 Task: Create a section Cosmic Sprint and in the section, add a milestone Cloud Disaster Recovery Planning in the project AgileOrigin
Action: Mouse moved to (520, 403)
Screenshot: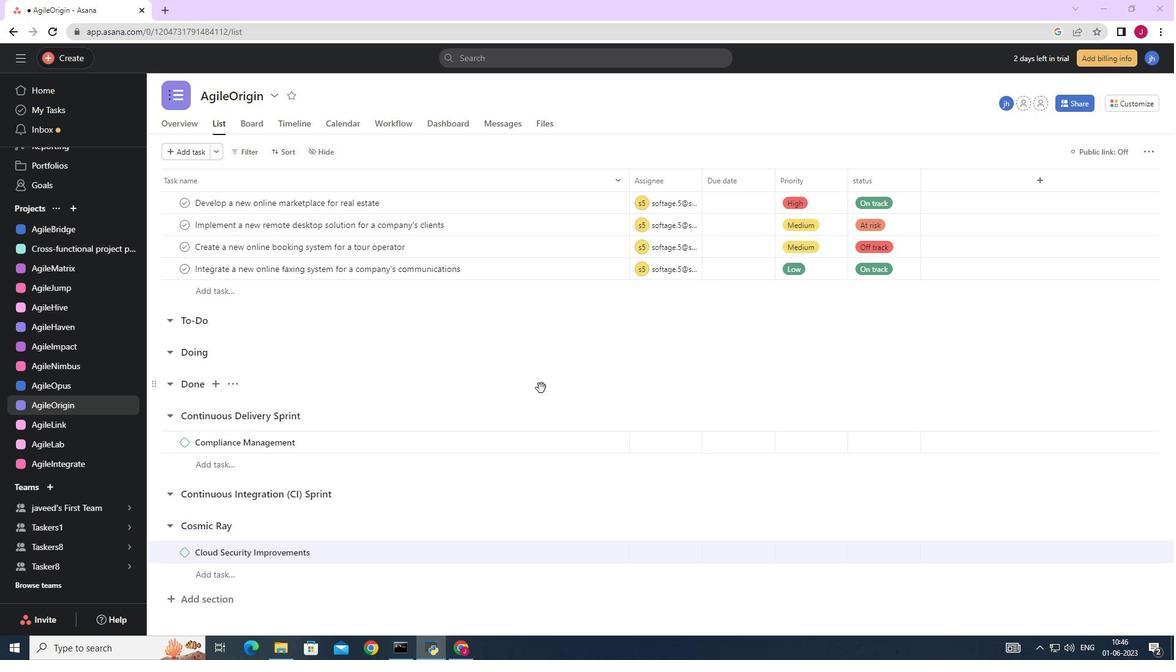 
Action: Mouse scrolled (520, 403) with delta (0, 0)
Screenshot: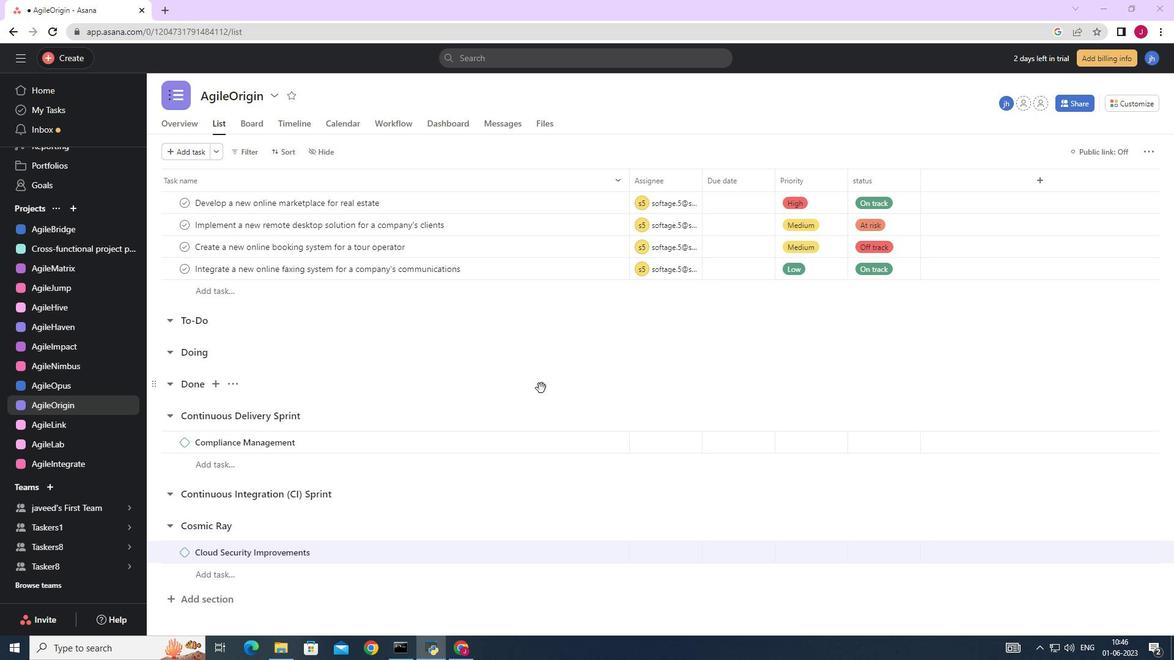 
Action: Mouse moved to (519, 404)
Screenshot: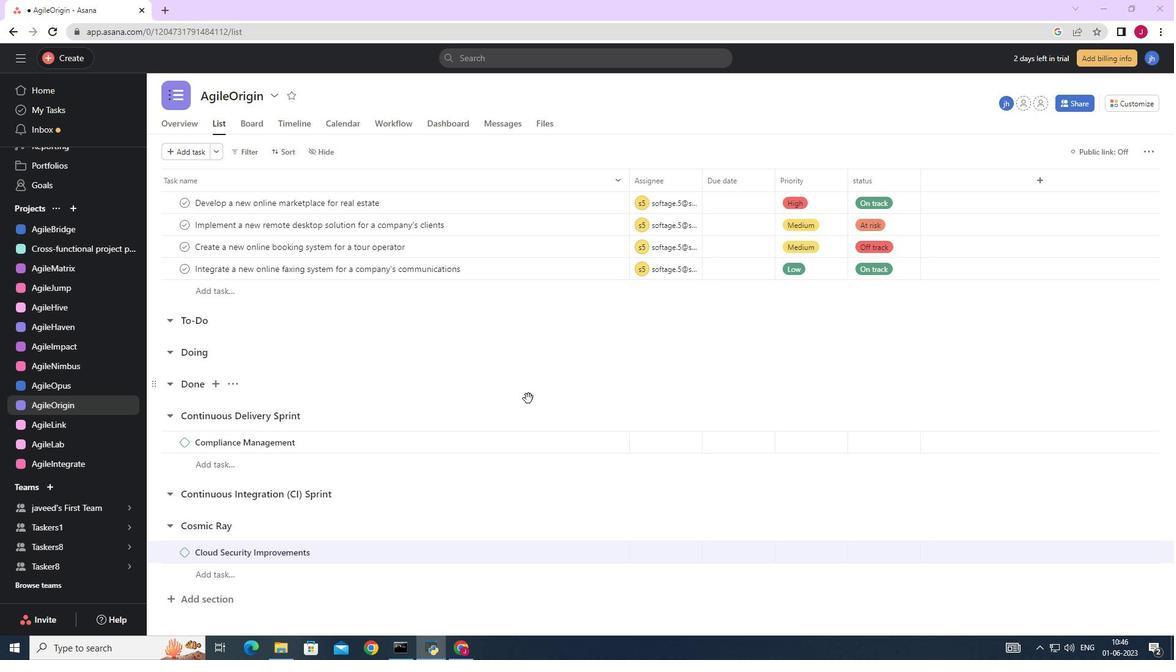 
Action: Mouse scrolled (519, 403) with delta (0, 0)
Screenshot: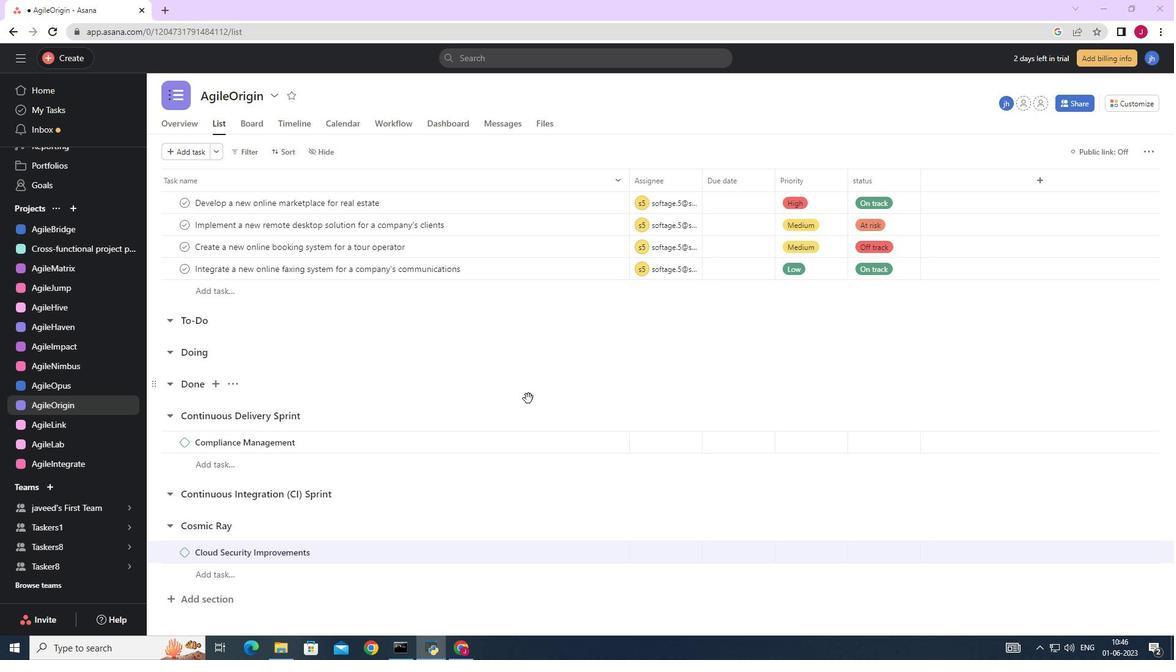 
Action: Mouse scrolled (519, 403) with delta (0, 0)
Screenshot: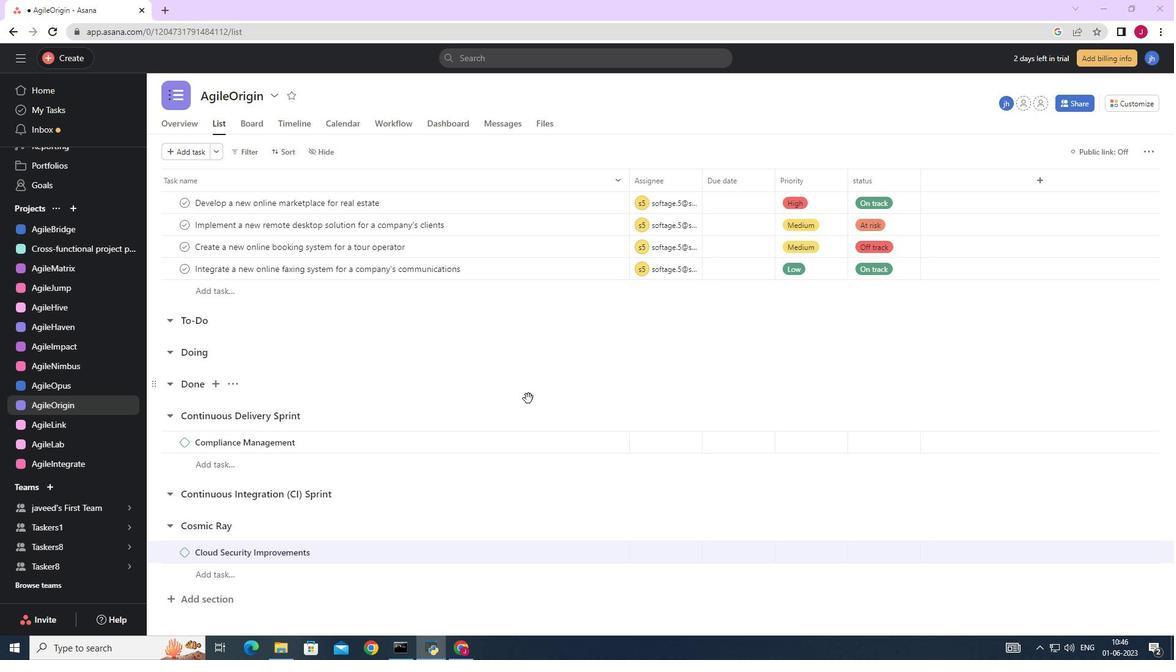
Action: Mouse scrolled (519, 403) with delta (0, 0)
Screenshot: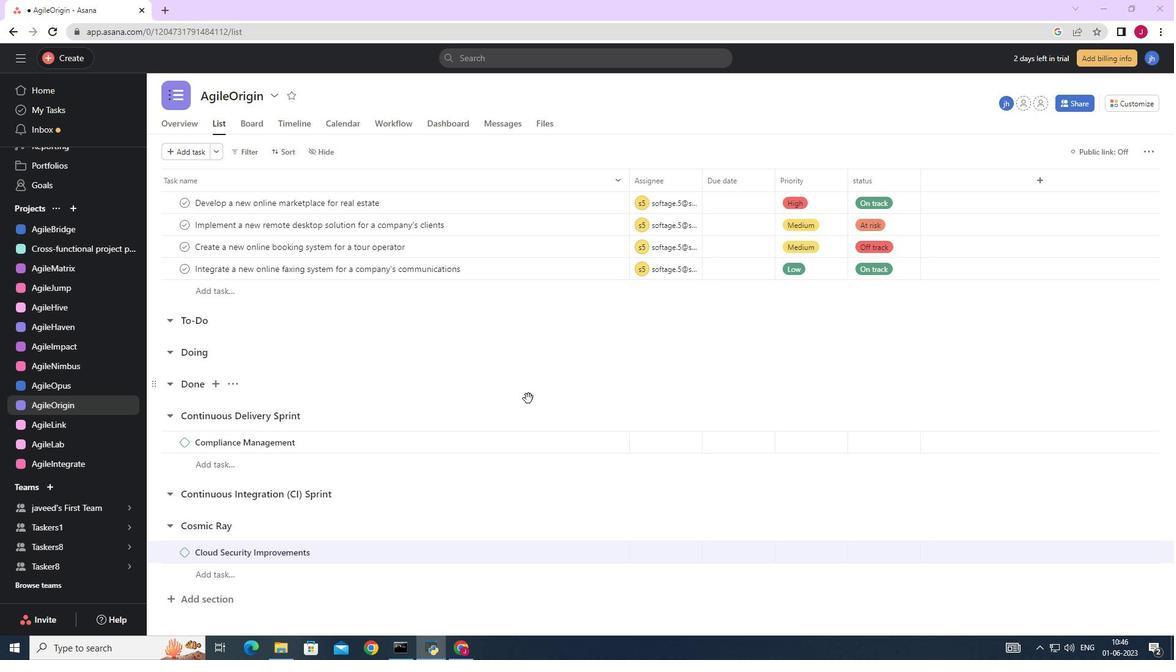 
Action: Mouse moved to (519, 404)
Screenshot: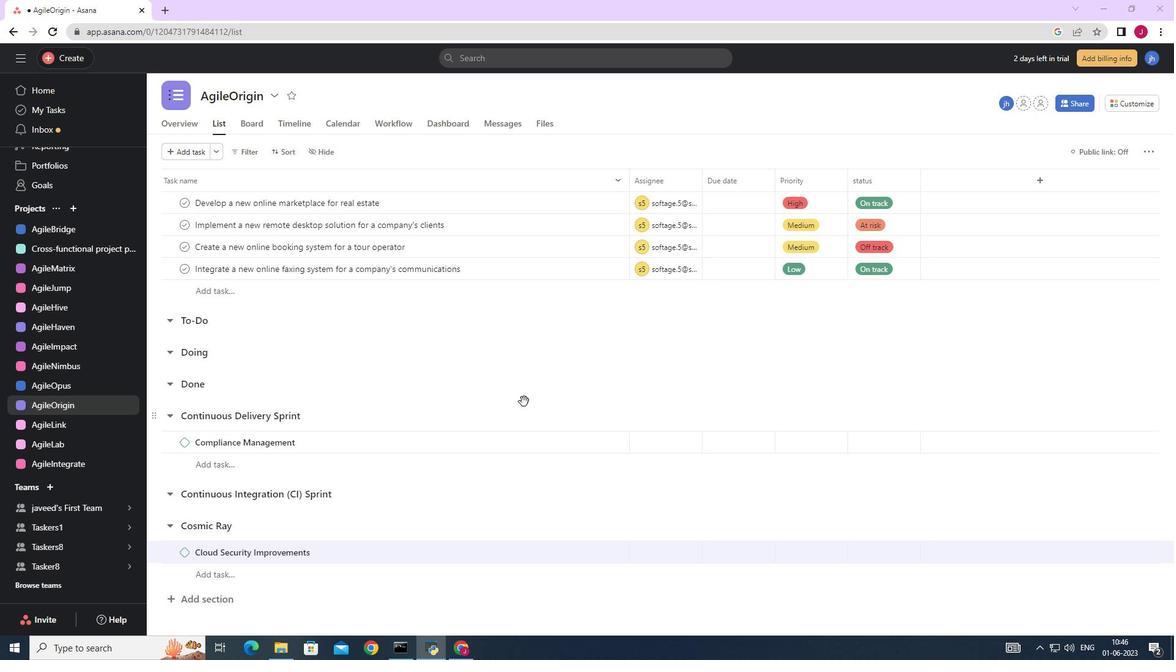 
Action: Mouse scrolled (519, 404) with delta (0, 0)
Screenshot: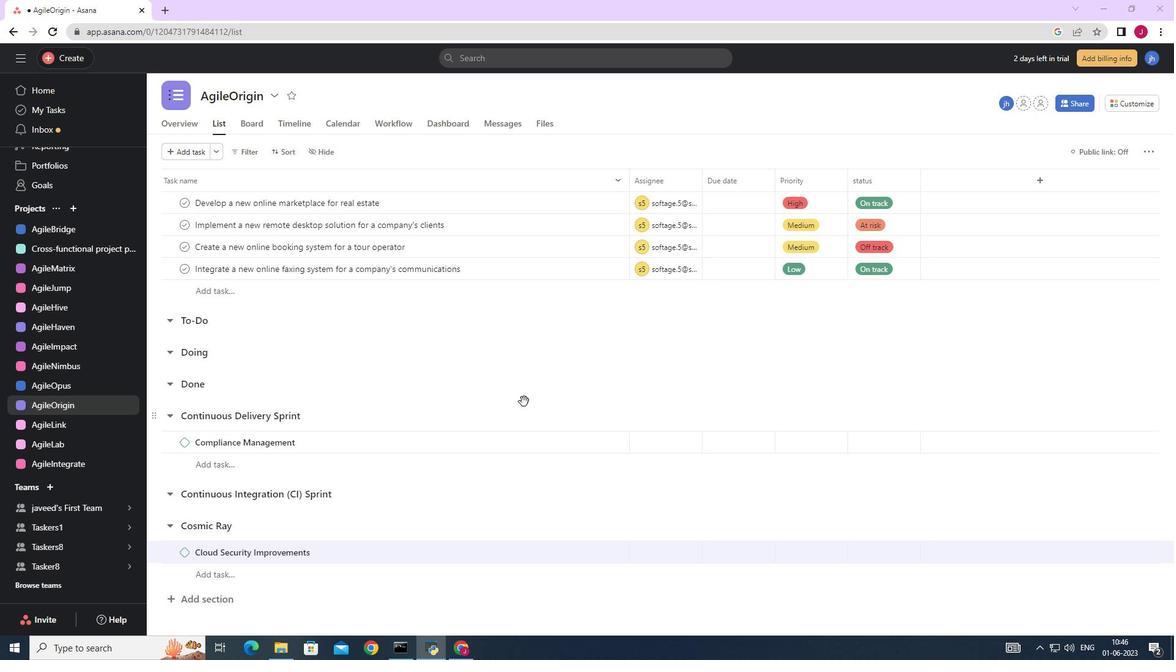 
Action: Mouse moved to (382, 448)
Screenshot: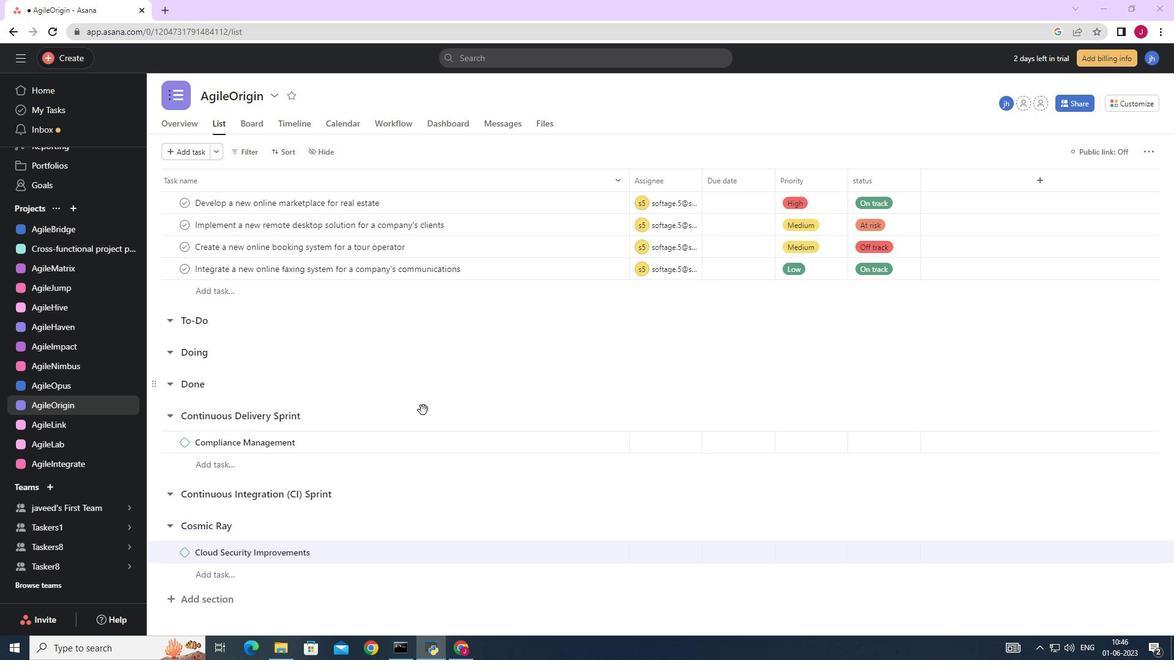 
Action: Mouse scrolled (383, 446) with delta (0, 0)
Screenshot: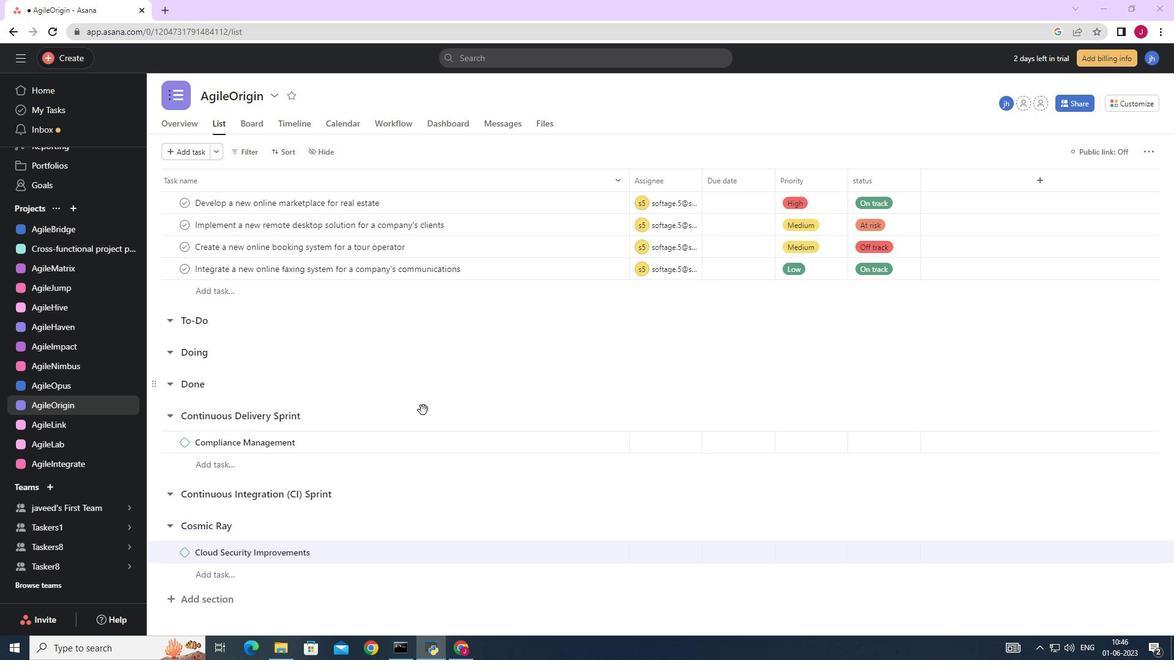 
Action: Mouse moved to (364, 468)
Screenshot: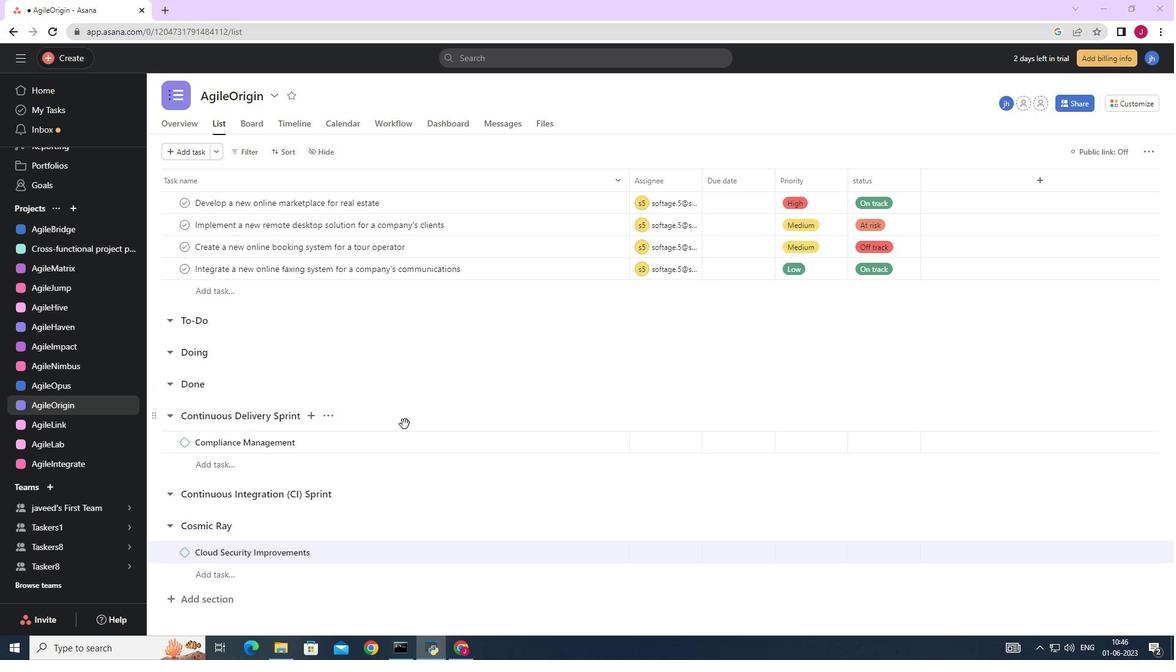 
Action: Mouse scrolled (367, 466) with delta (0, 0)
Screenshot: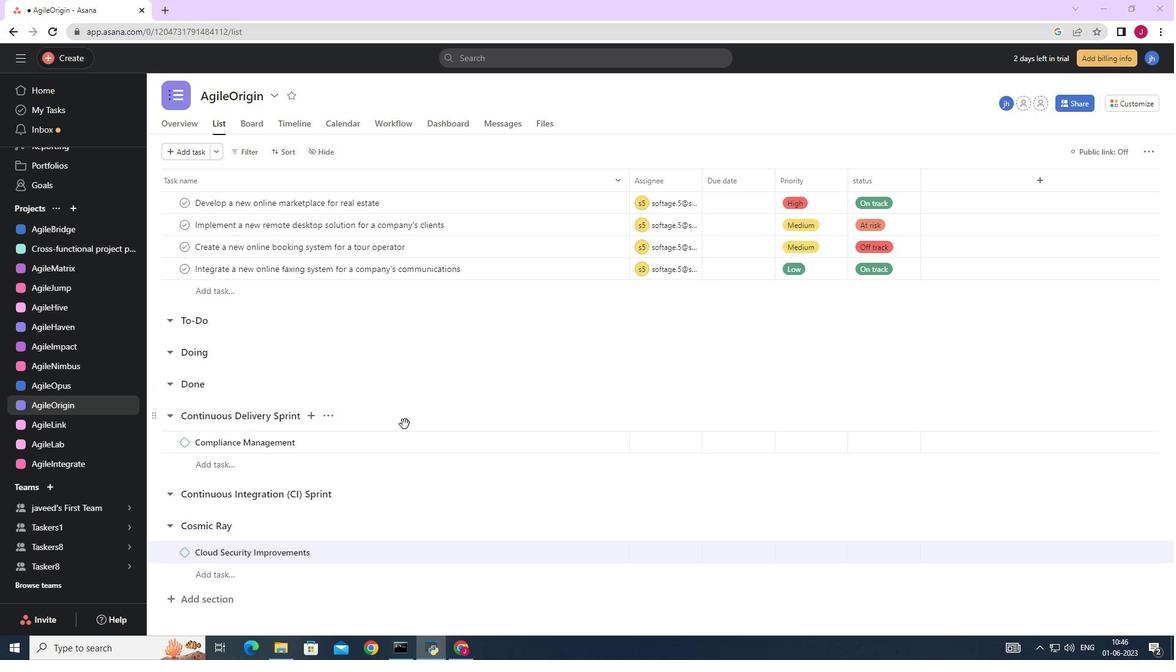 
Action: Mouse moved to (344, 481)
Screenshot: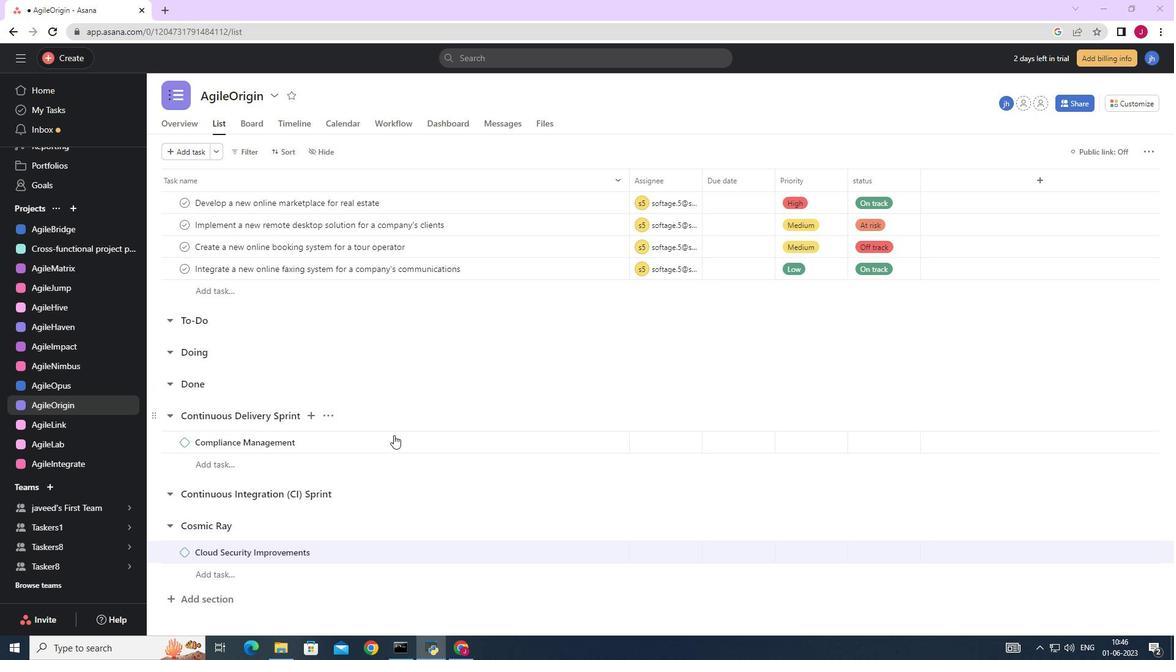 
Action: Mouse scrolled (344, 480) with delta (0, 0)
Screenshot: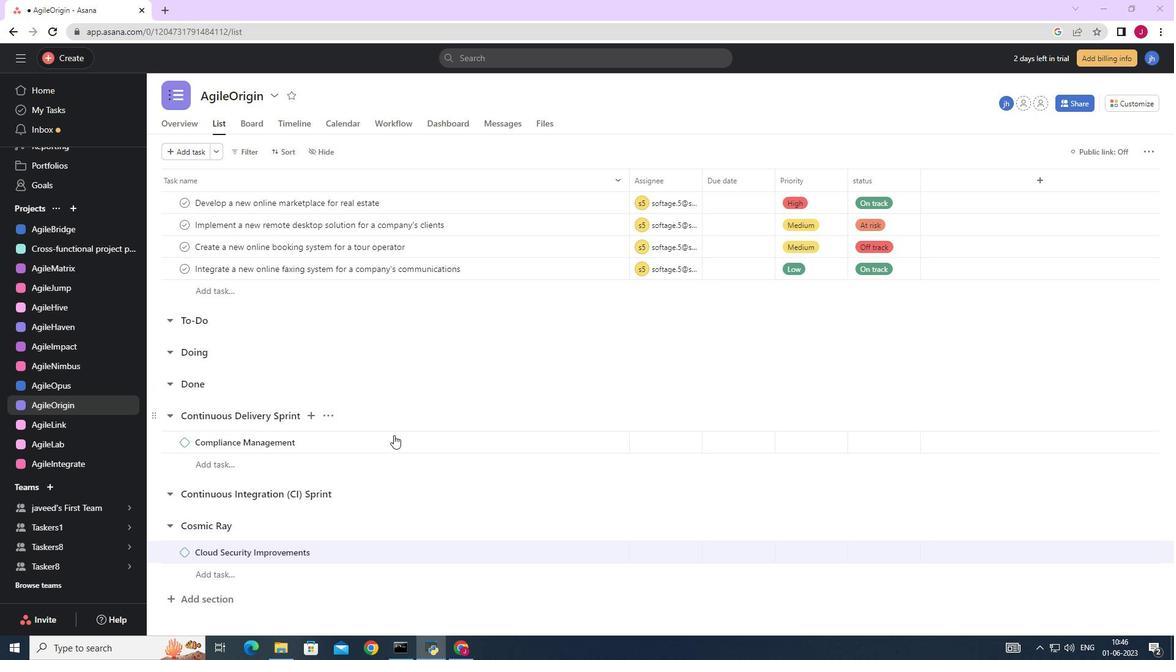 
Action: Mouse moved to (209, 602)
Screenshot: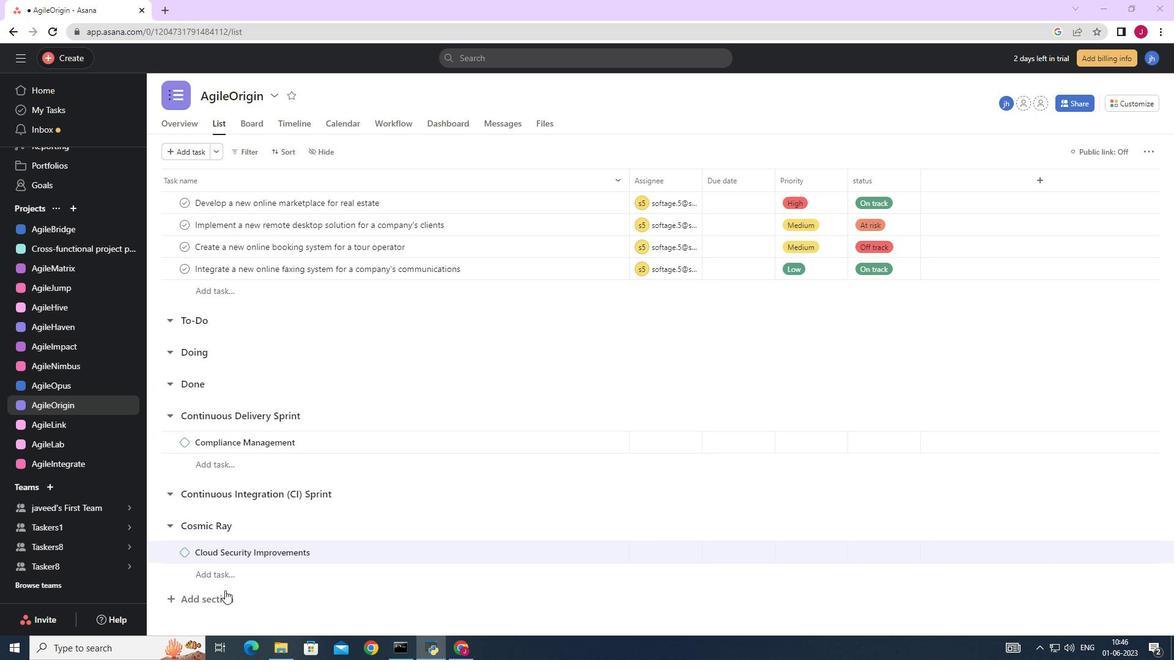 
Action: Mouse pressed left at (209, 602)
Screenshot: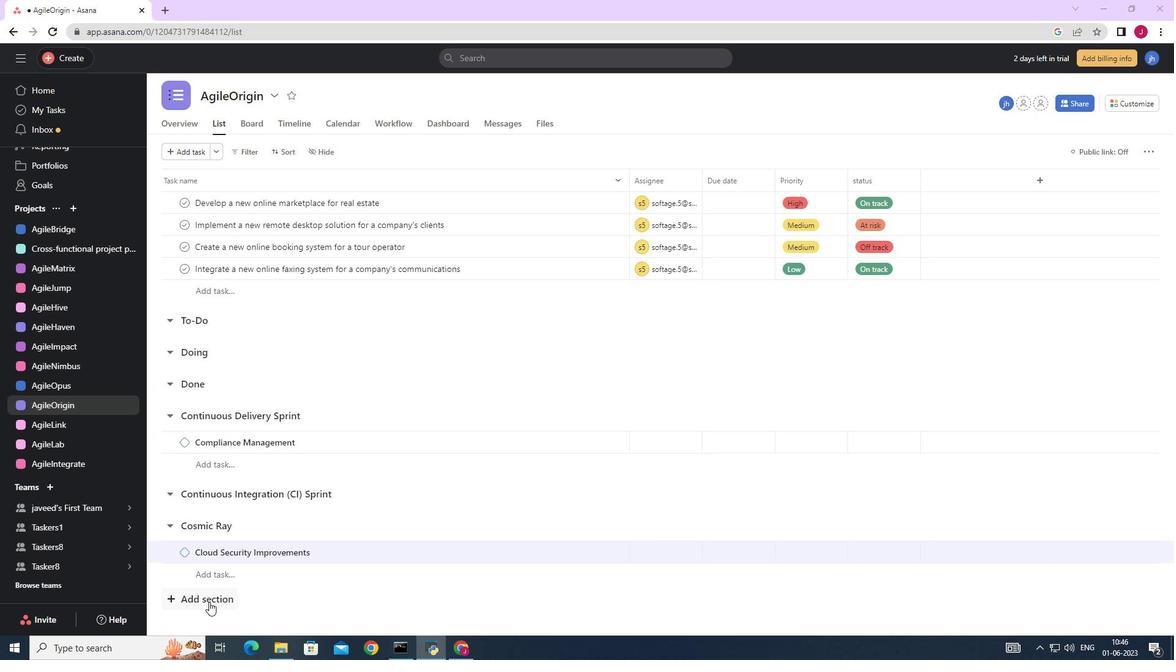
Action: Mouse moved to (227, 600)
Screenshot: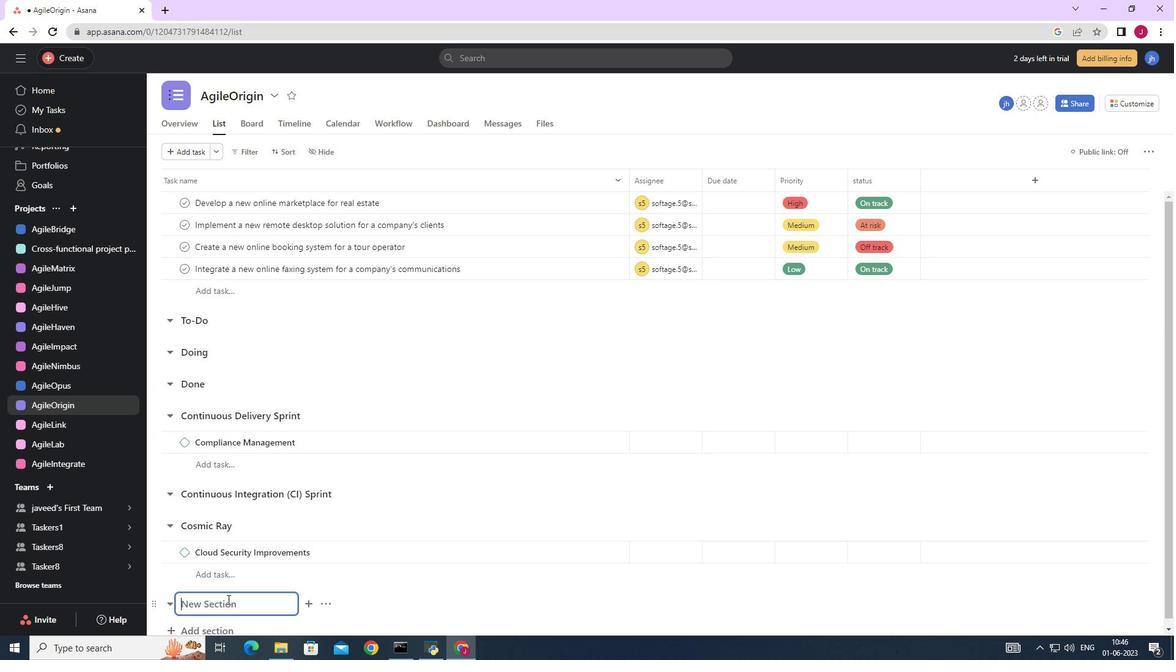 
Action: Mouse scrolled (227, 599) with delta (0, 0)
Screenshot: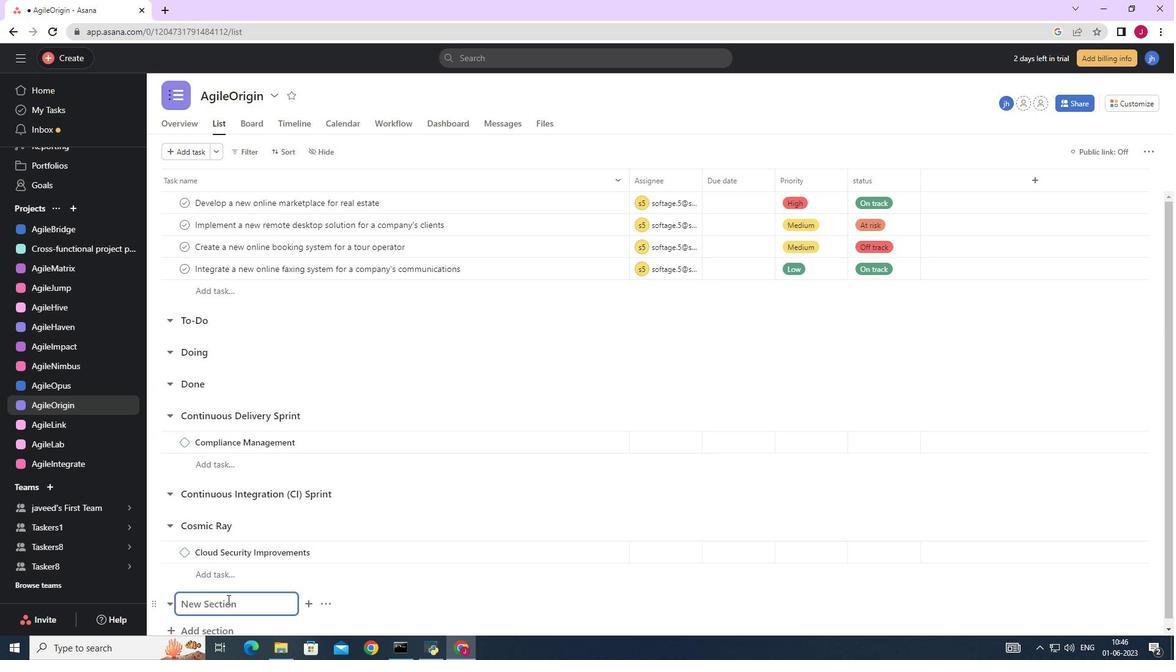 
Action: Mouse scrolled (227, 599) with delta (0, 0)
Screenshot: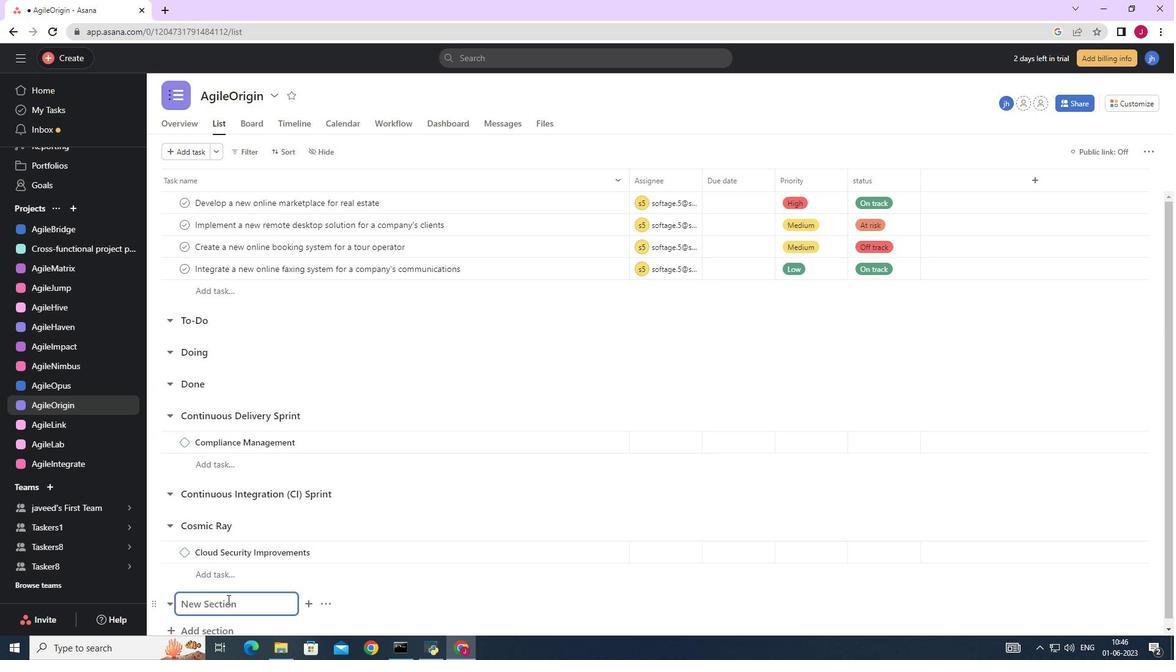 
Action: Mouse scrolled (227, 599) with delta (0, 0)
Screenshot: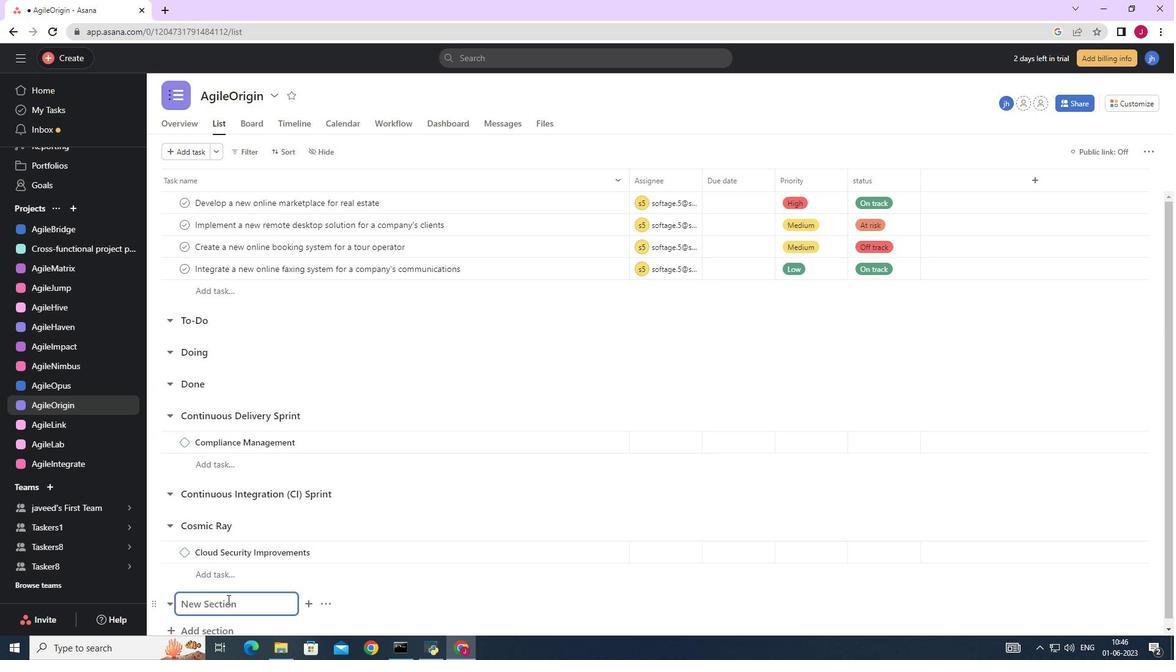 
Action: Mouse scrolled (227, 599) with delta (0, 0)
Screenshot: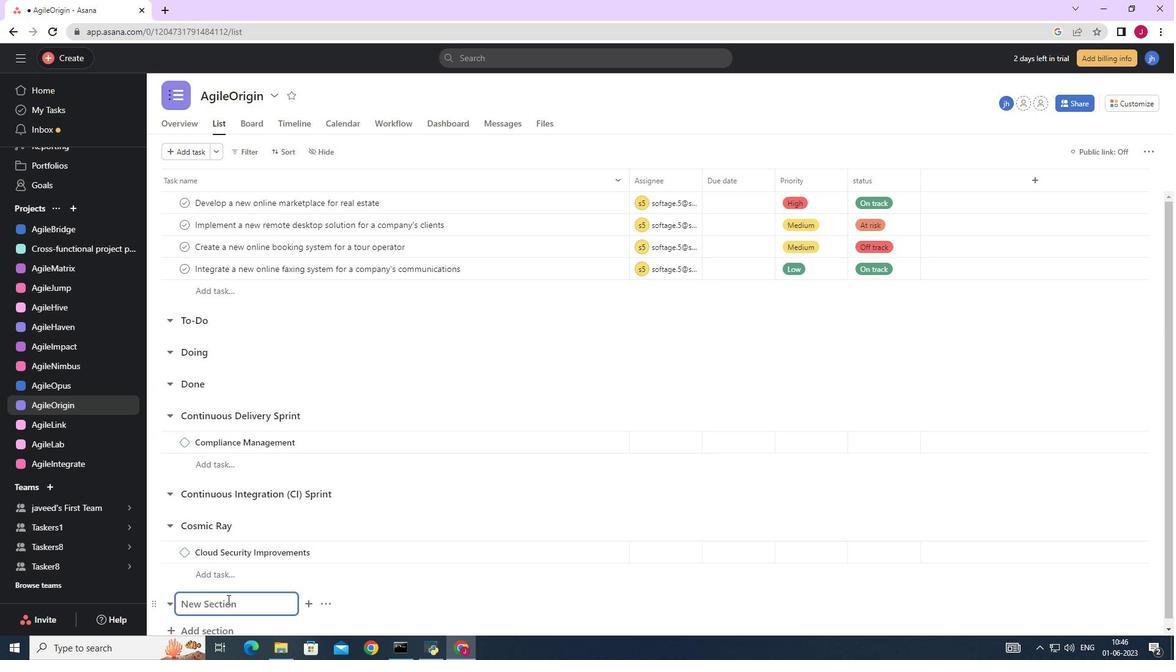 
Action: Mouse moved to (228, 597)
Screenshot: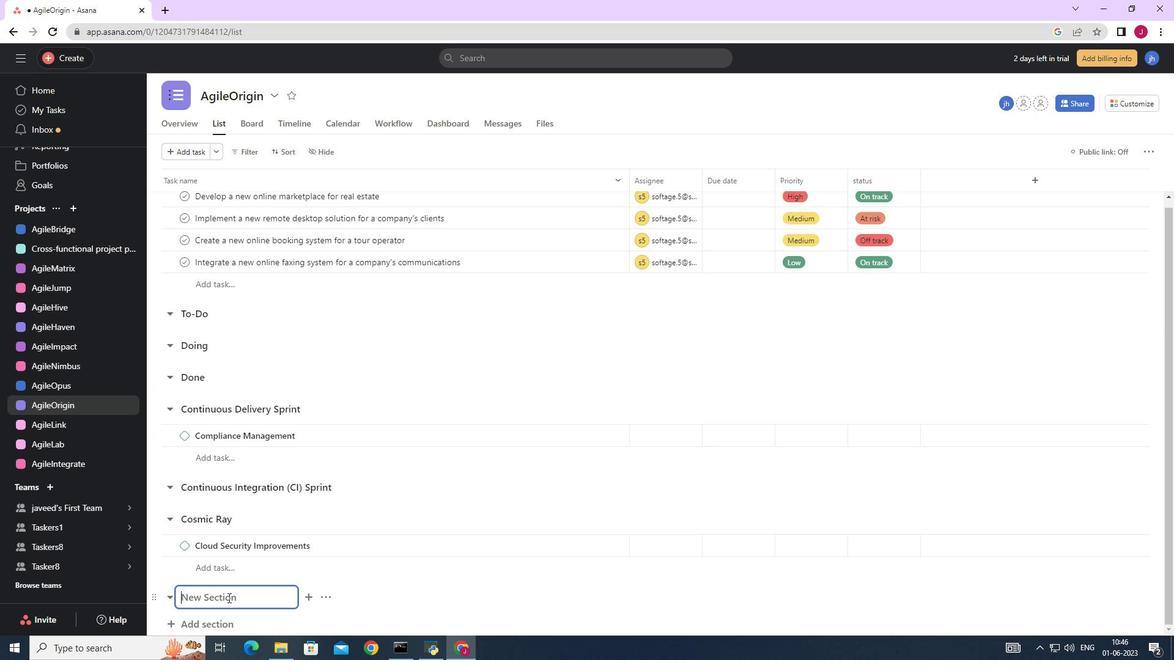 
Action: Key pressed <Key.caps_lock>C<Key.caps_lock>o
Screenshot: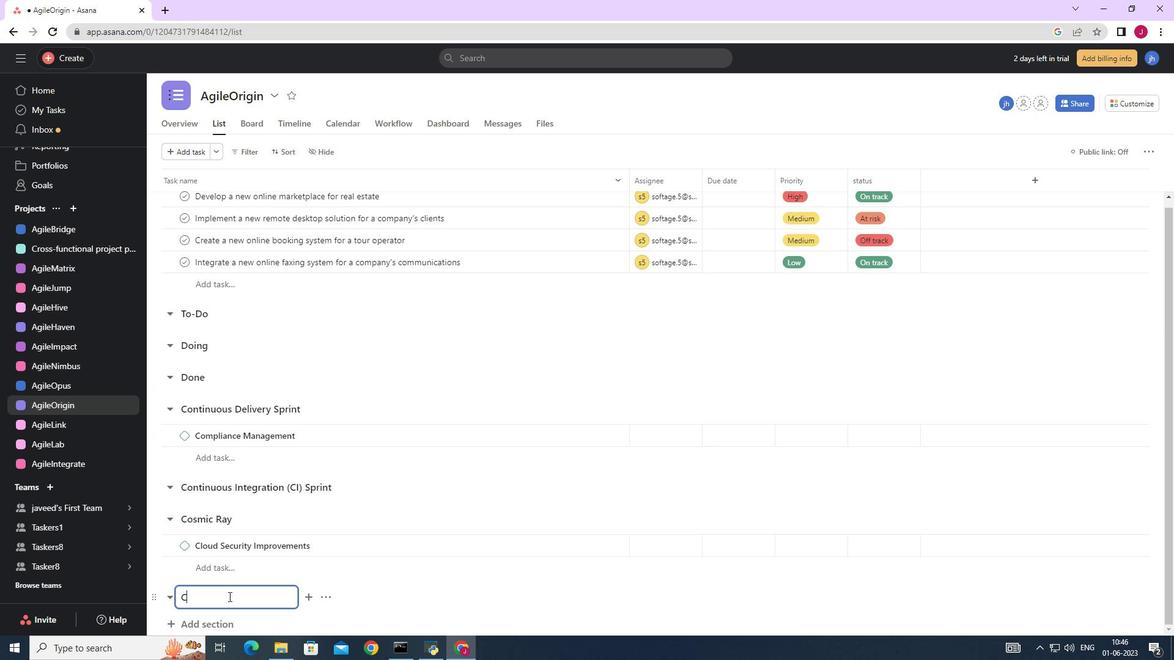 
Action: Mouse moved to (228, 597)
Screenshot: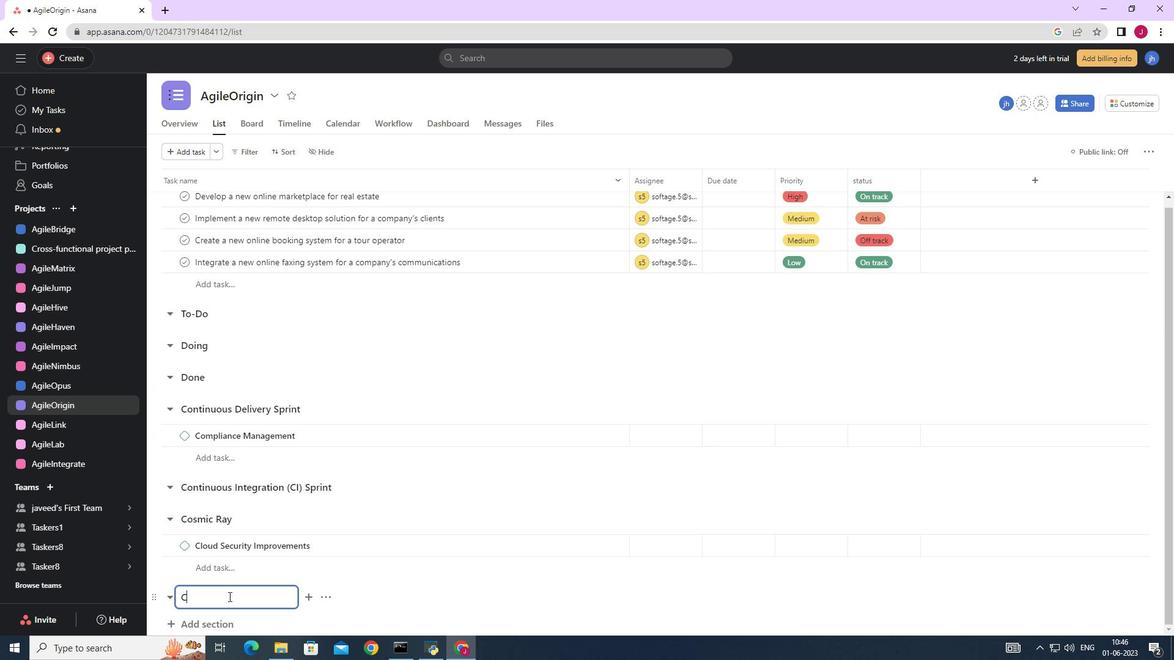 
Action: Key pressed smic<Key.space><Key.caps_lock>S<Key.caps_lock>print<Key.enter><Key.caps_lock>C<Key.caps_lock>loud<Key.space><Key.caps_lock>D<Key.caps_lock>iasater<Key.space><Key.backspace><Key.backspace><Key.backspace><Key.backspace><Key.backspace><Key.backspace><Key.backspace>saster<Key.space><Key.caps_lock>R<Key.caps_lock>ecovery<Key.space><Key.caps_lock>P<Key.caps_lock>lanning<Key.space>
Screenshot: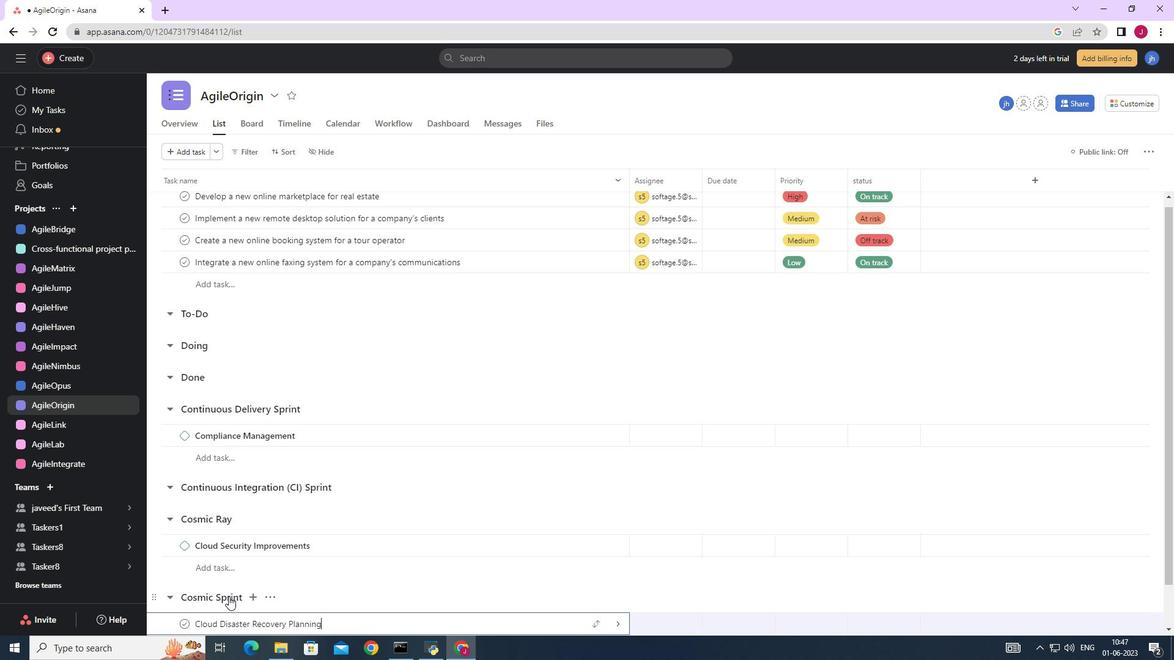 
Action: Mouse moved to (619, 620)
Screenshot: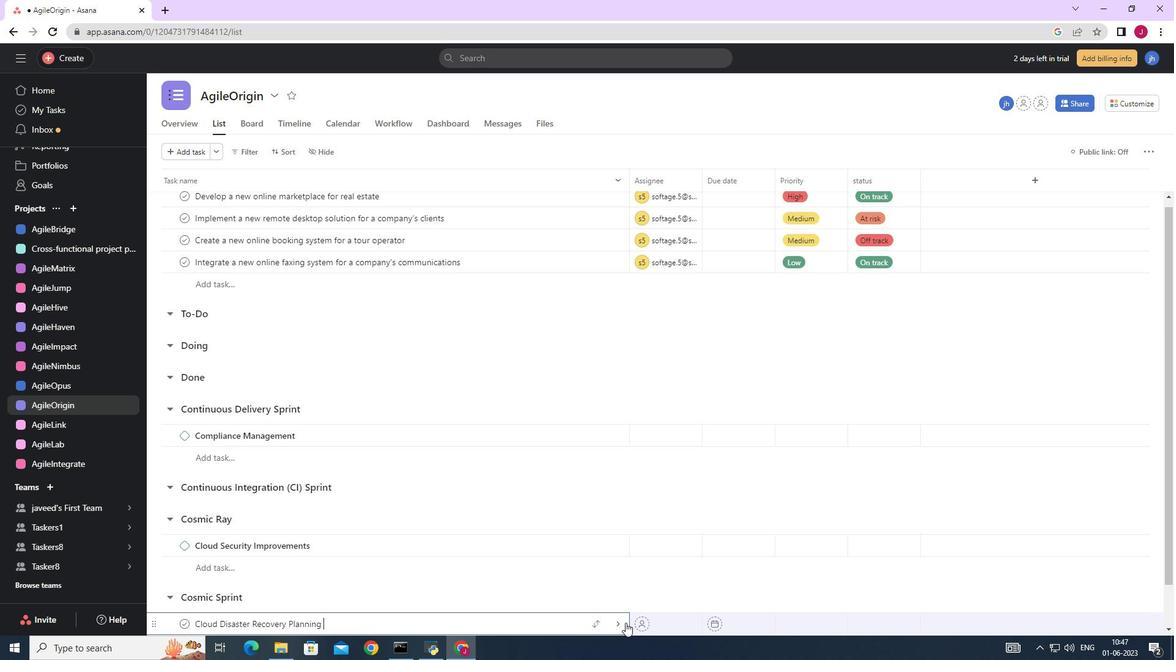 
Action: Mouse pressed left at (619, 620)
Screenshot: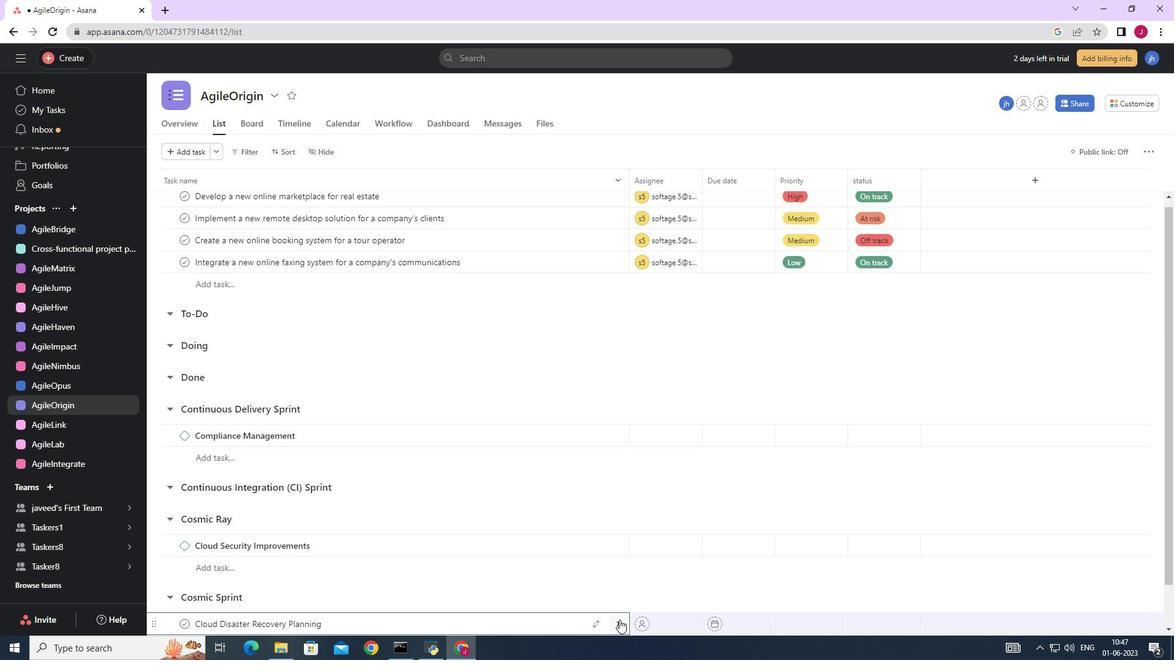 
Action: Mouse moved to (1127, 151)
Screenshot: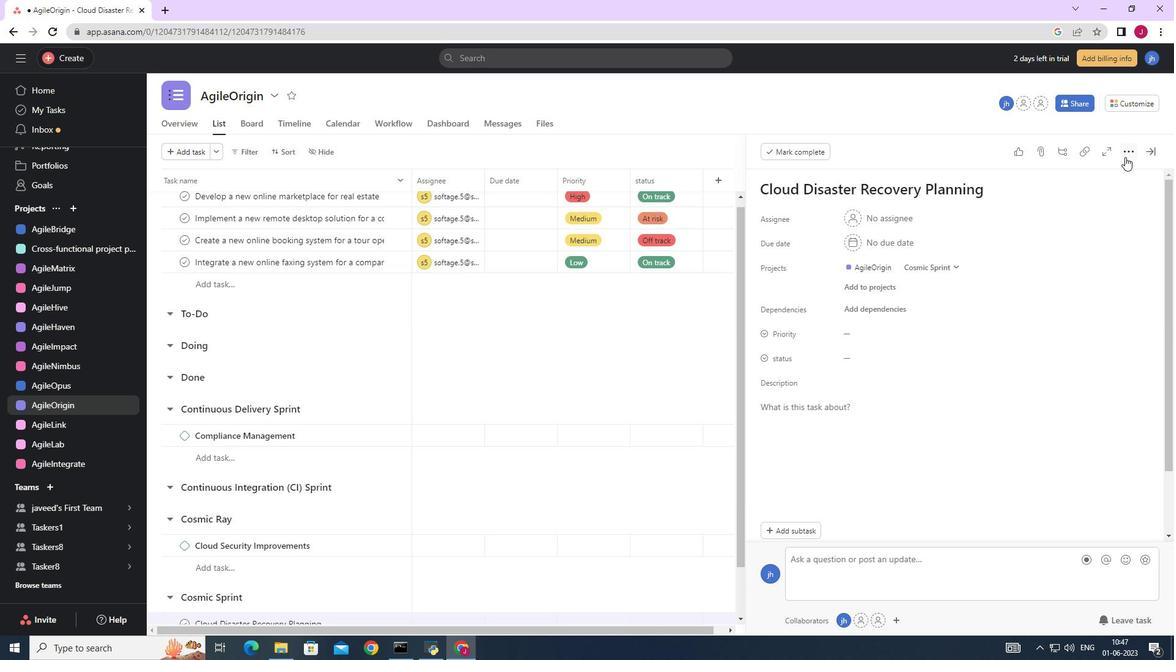 
Action: Mouse pressed left at (1127, 151)
Screenshot: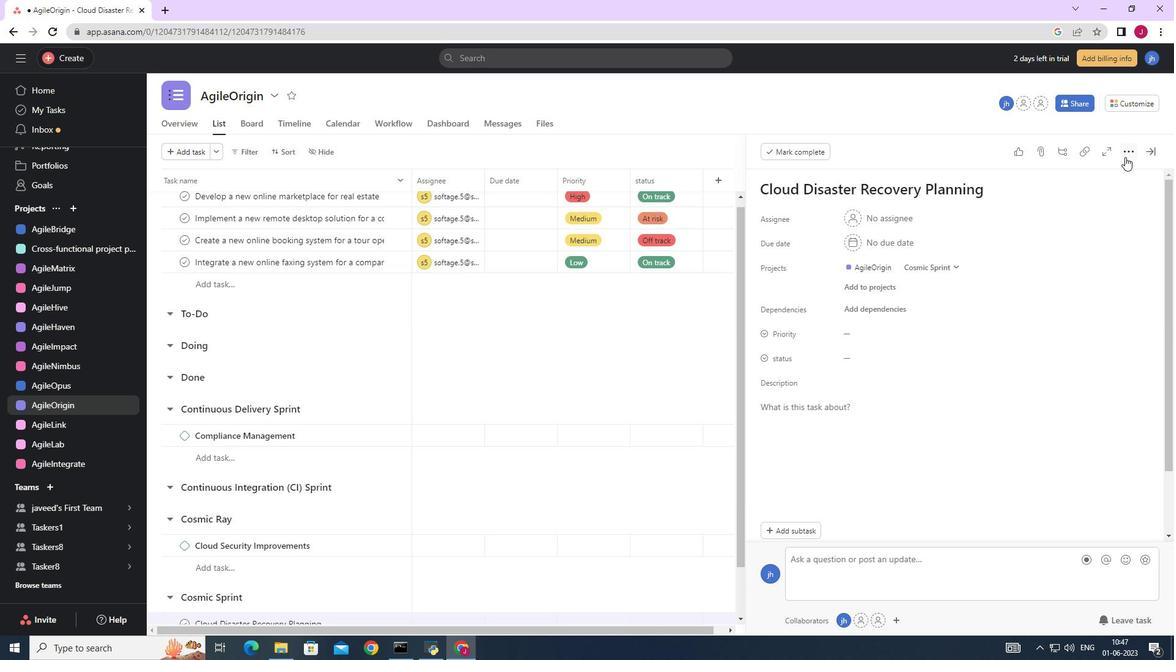 
Action: Mouse moved to (1034, 196)
Screenshot: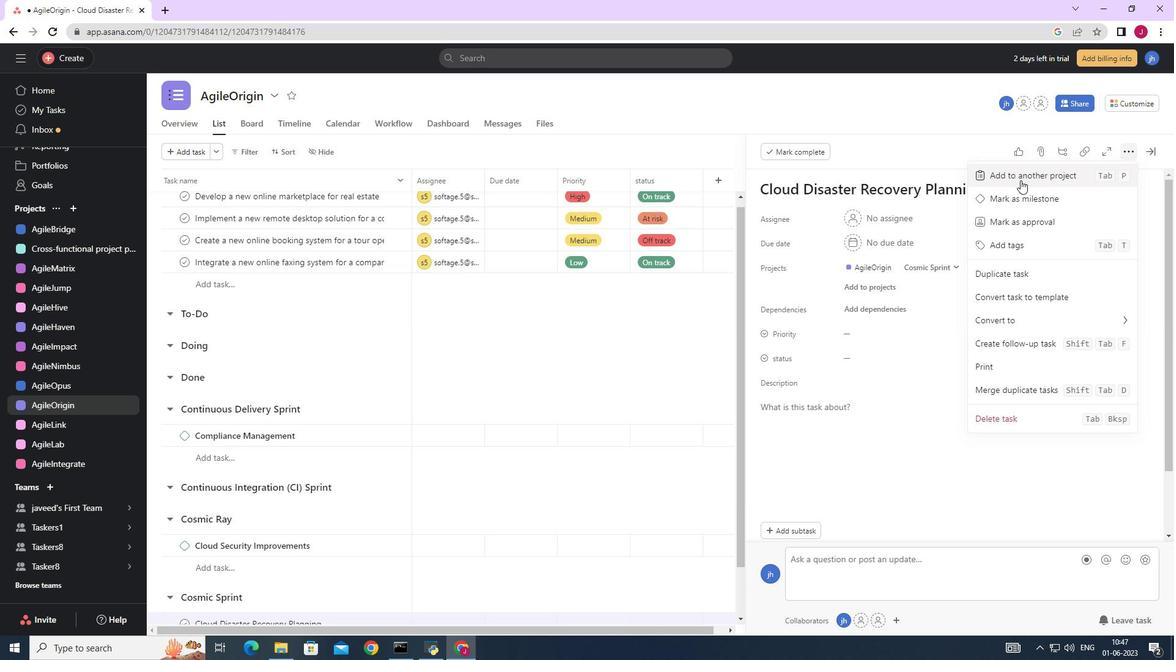 
Action: Mouse pressed left at (1034, 196)
Screenshot: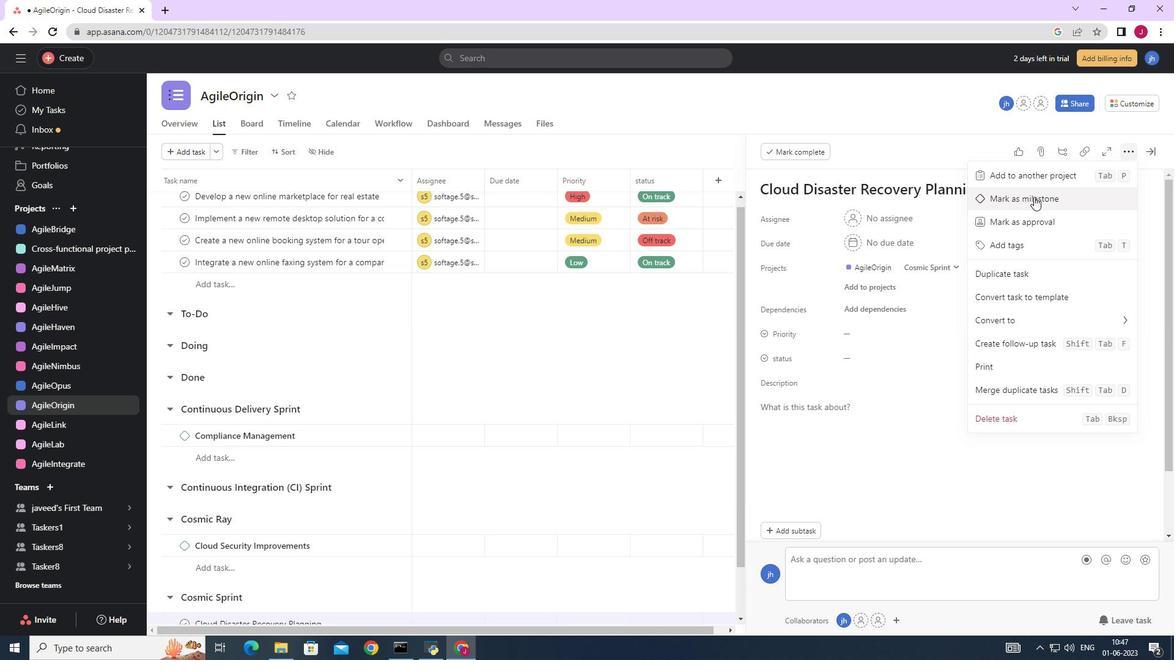 
Action: Mouse moved to (1143, 152)
Screenshot: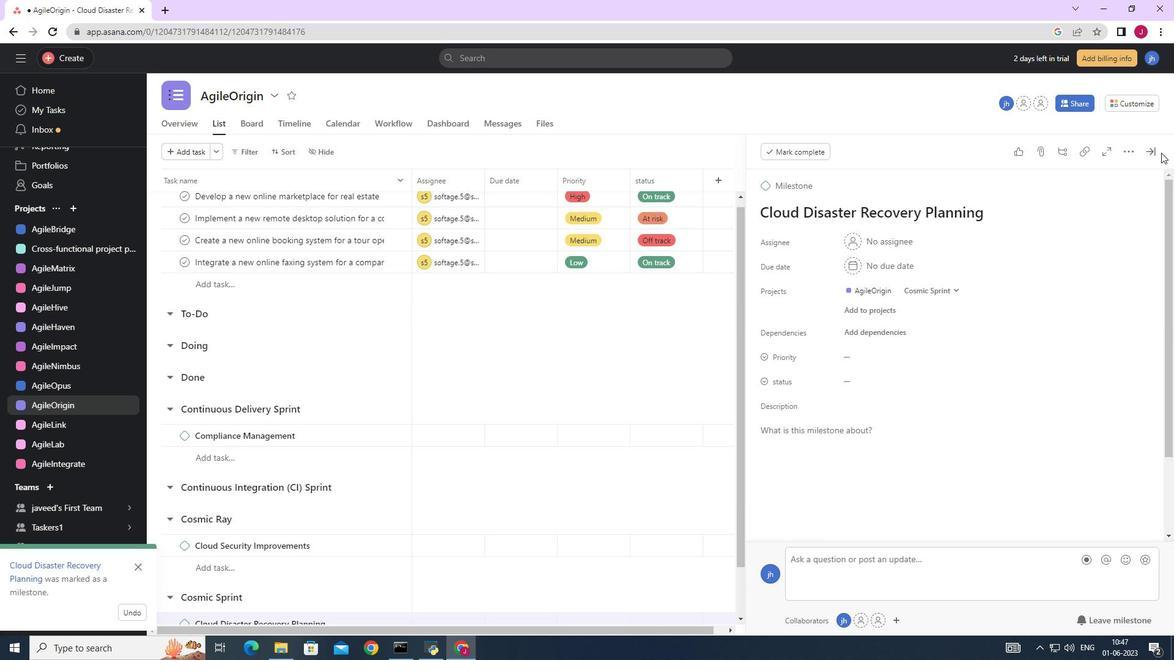 
Action: Mouse pressed left at (1143, 152)
Screenshot: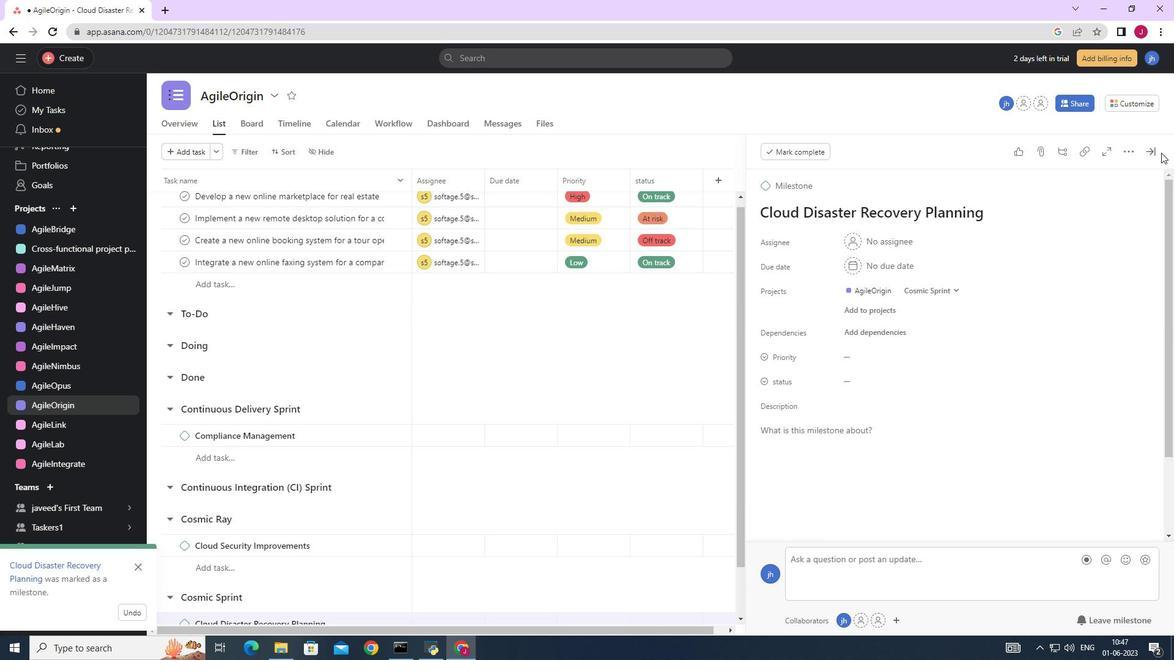 
Action: Mouse moved to (628, 342)
Screenshot: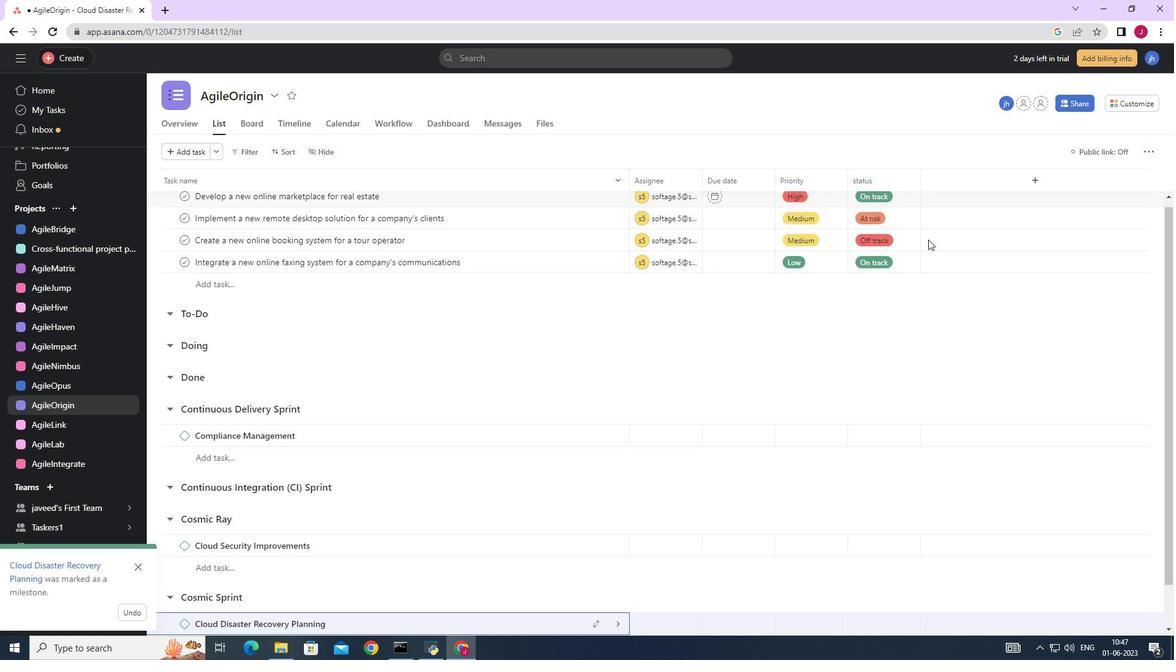 
